 Task: Search for repositories by a specific programming language.
Action: Mouse moved to (684, 45)
Screenshot: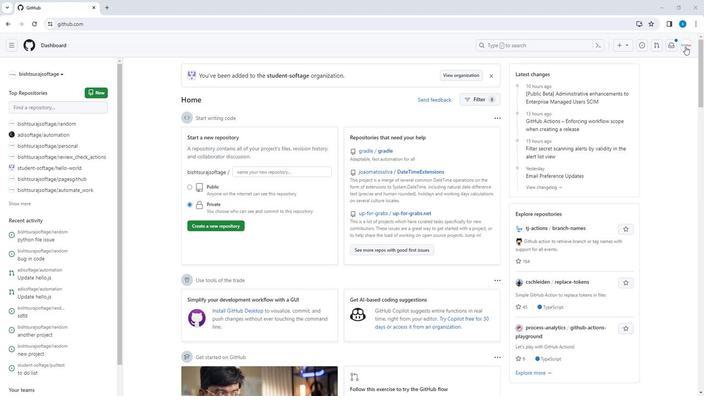 
Action: Mouse pressed left at (684, 45)
Screenshot: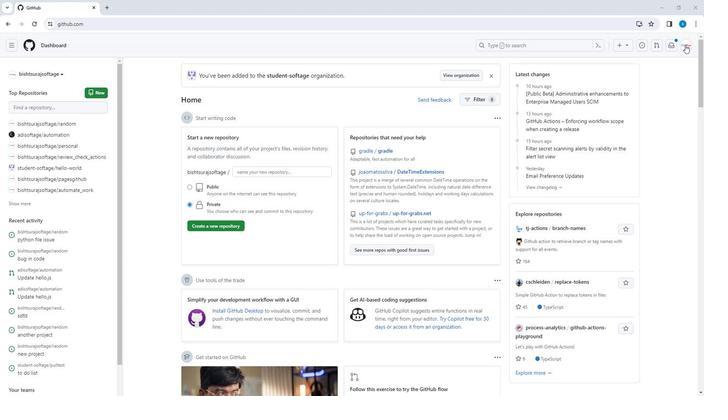
Action: Mouse moved to (645, 105)
Screenshot: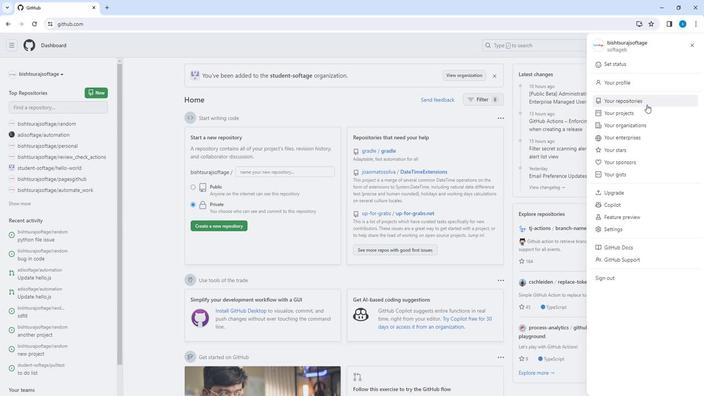 
Action: Mouse pressed left at (645, 105)
Screenshot: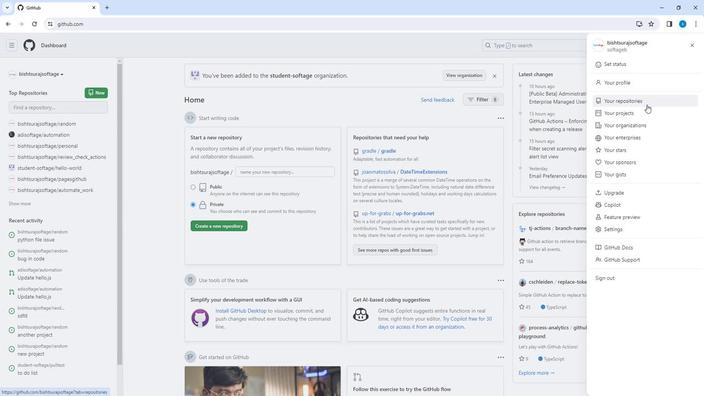 
Action: Mouse moved to (475, 90)
Screenshot: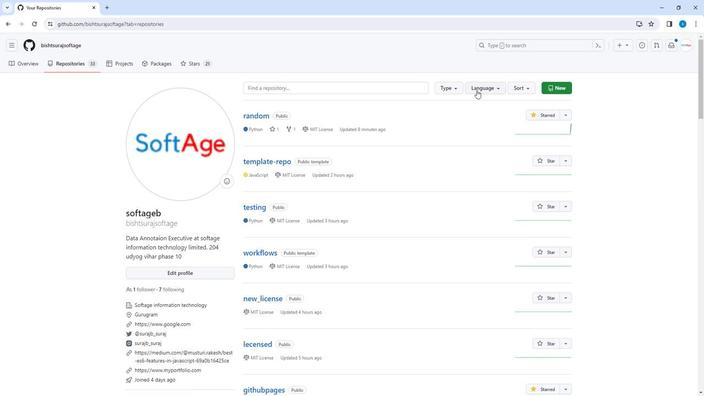 
Action: Mouse pressed left at (475, 90)
Screenshot: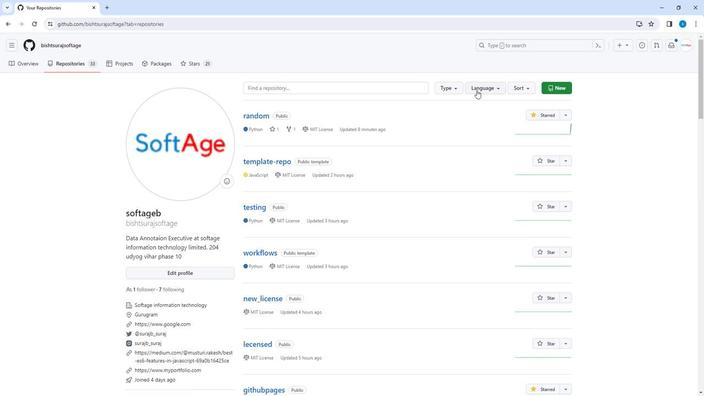 
Action: Mouse moved to (435, 127)
Screenshot: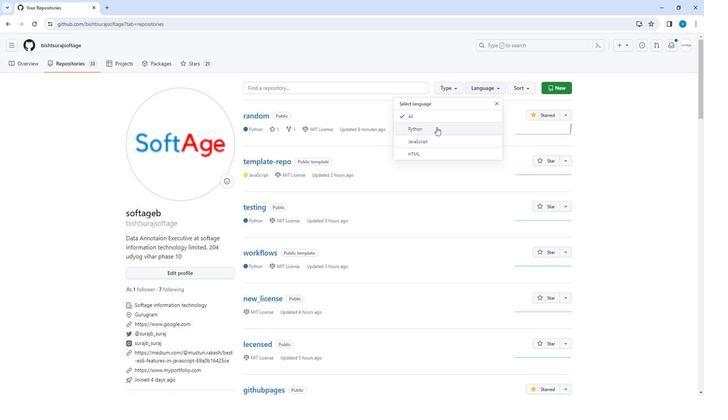 
Action: Mouse pressed left at (435, 127)
Screenshot: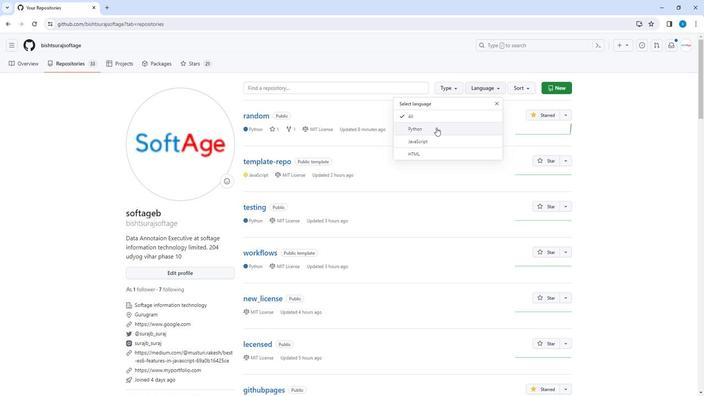 
Action: Mouse moved to (483, 91)
Screenshot: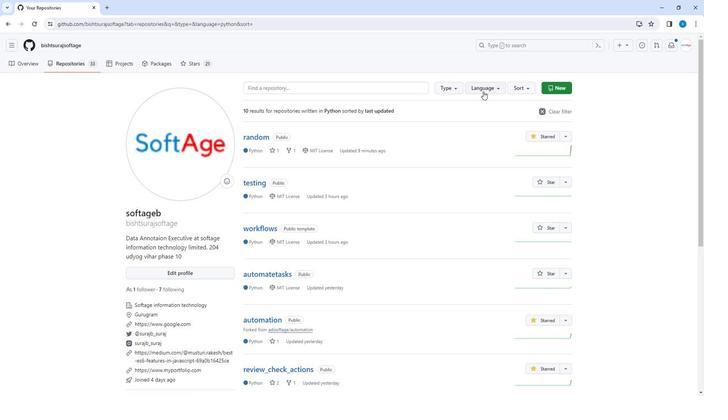 
Action: Mouse pressed left at (483, 91)
Screenshot: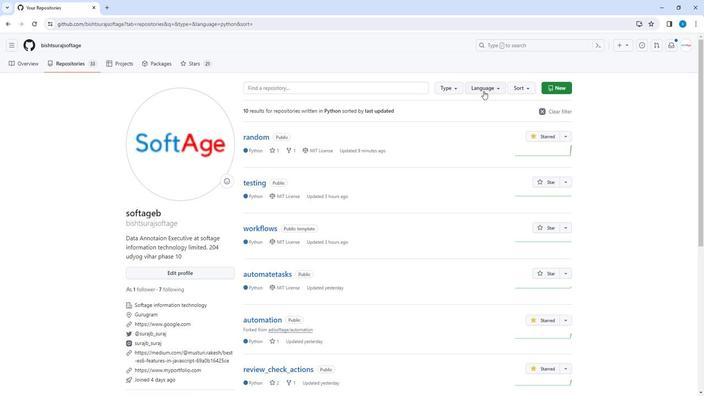 
Action: Mouse moved to (459, 139)
Screenshot: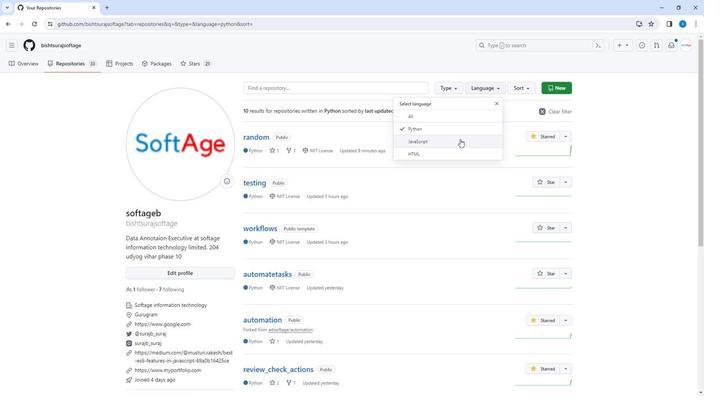 
Action: Mouse pressed left at (459, 139)
Screenshot: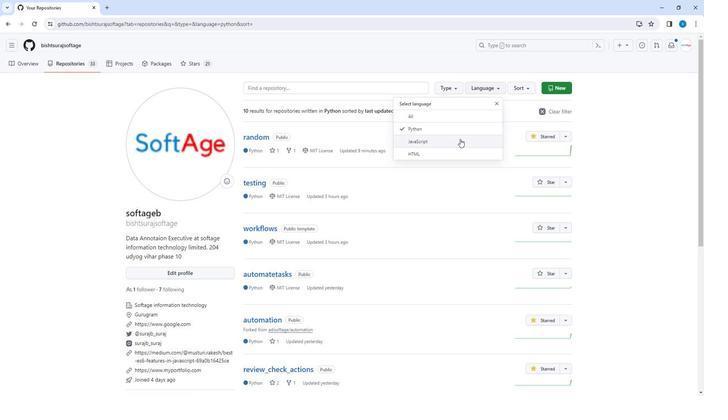 
Action: Mouse moved to (482, 90)
Screenshot: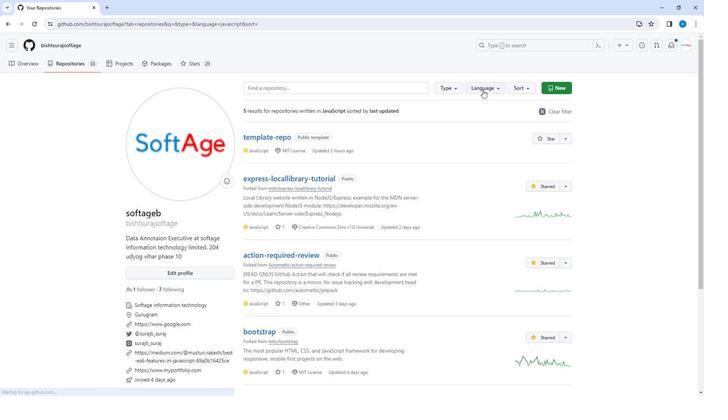 
Action: Mouse pressed left at (482, 90)
Screenshot: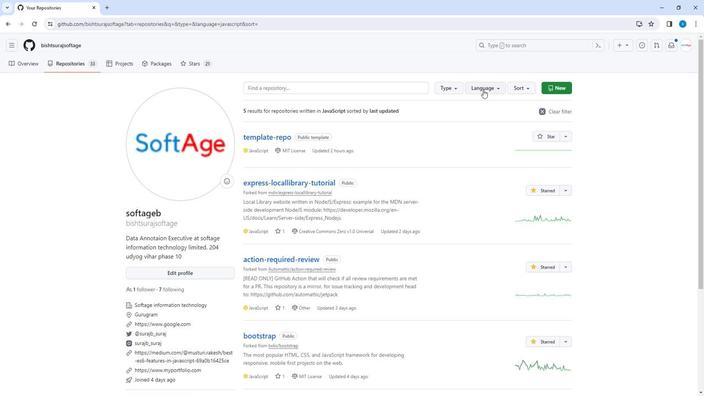 
Action: Mouse moved to (449, 154)
Screenshot: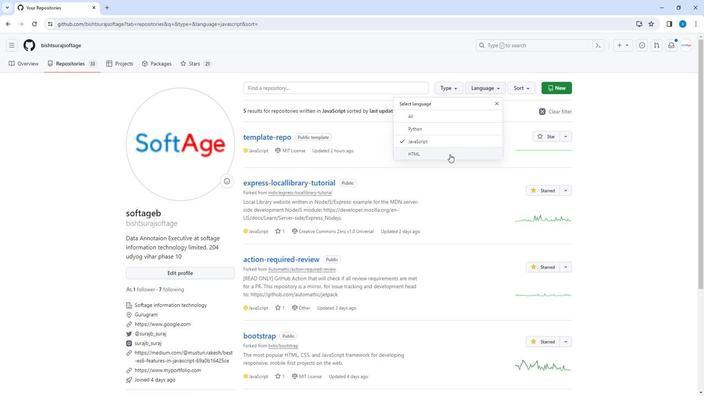 
Action: Mouse pressed left at (449, 154)
Screenshot: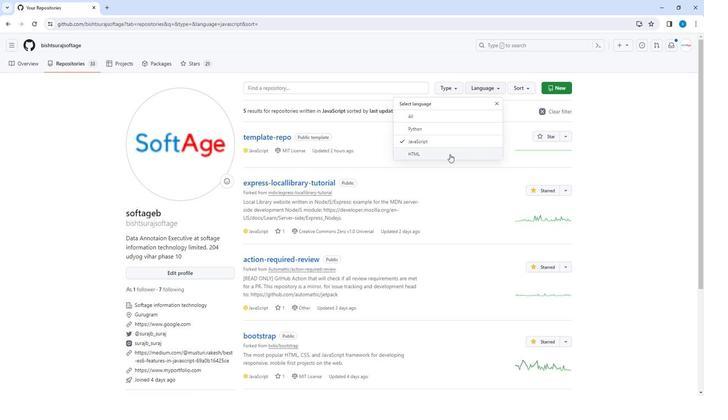 
Action: Mouse moved to (445, 172)
Screenshot: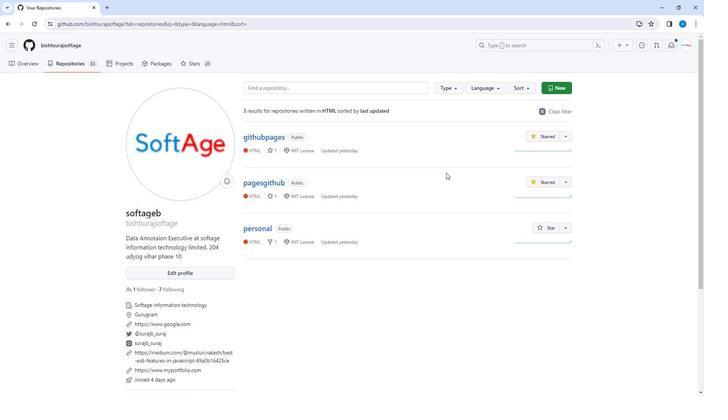 
